 Task: Add Sprouts Whole Wheat Pita Bread 4 Pack to the cart.
Action: Mouse moved to (15, 68)
Screenshot: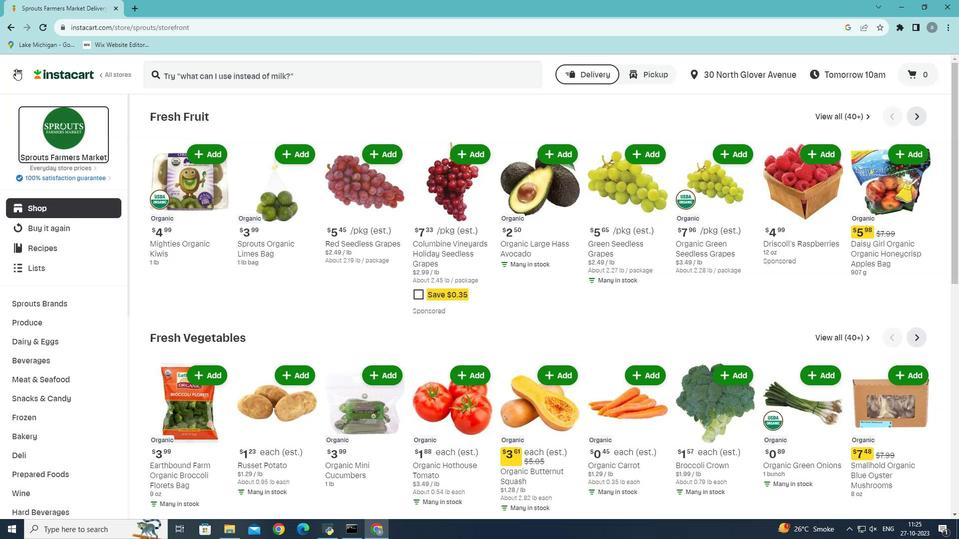 
Action: Mouse pressed left at (15, 68)
Screenshot: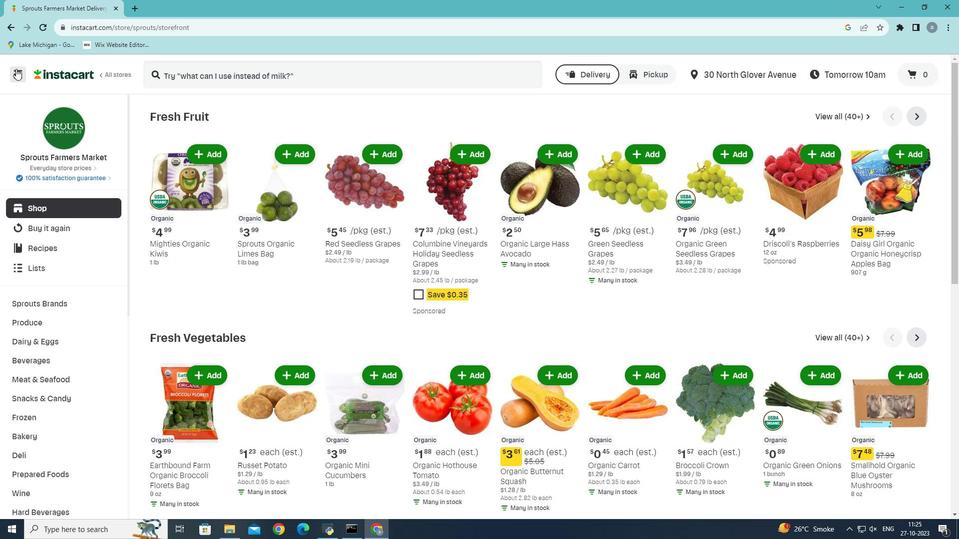 
Action: Mouse moved to (48, 293)
Screenshot: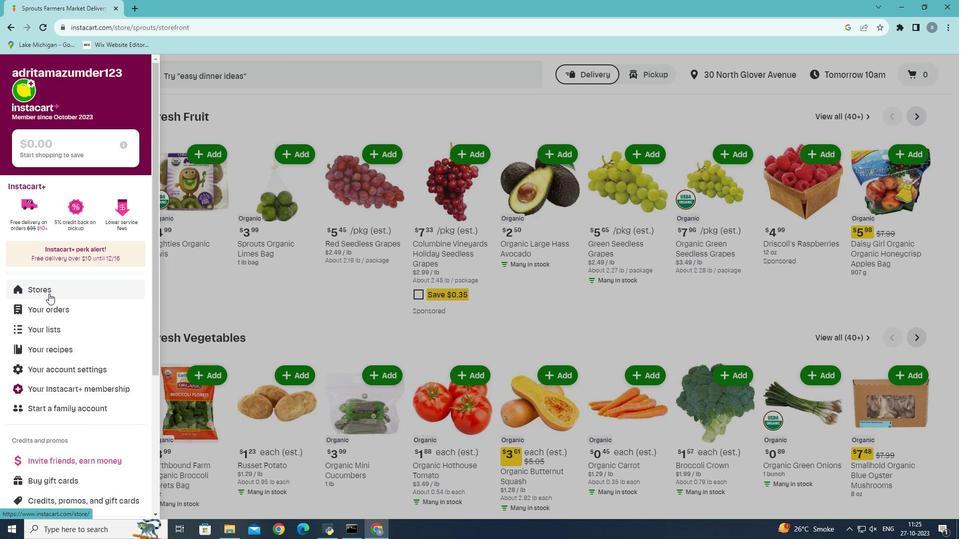 
Action: Mouse pressed left at (48, 293)
Screenshot: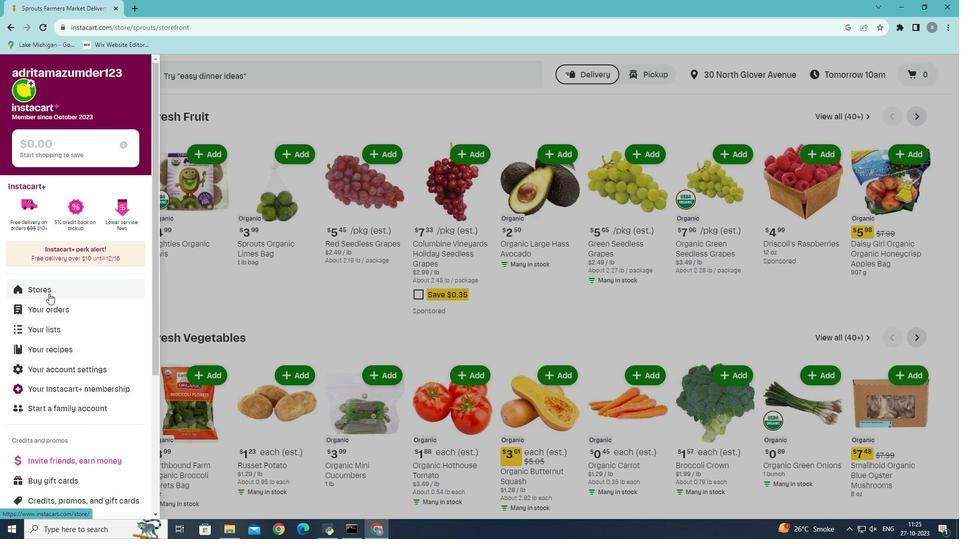 
Action: Mouse moved to (240, 114)
Screenshot: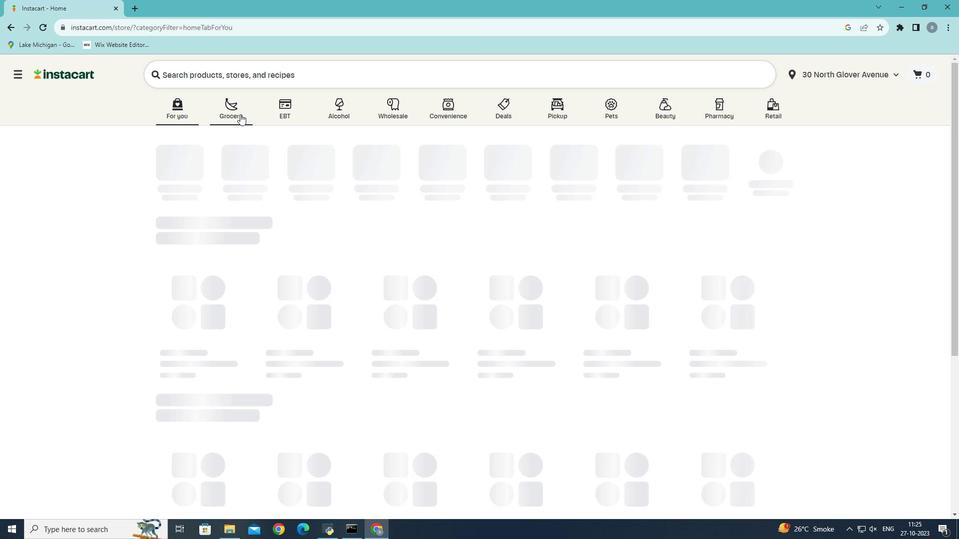 
Action: Mouse pressed left at (240, 114)
Screenshot: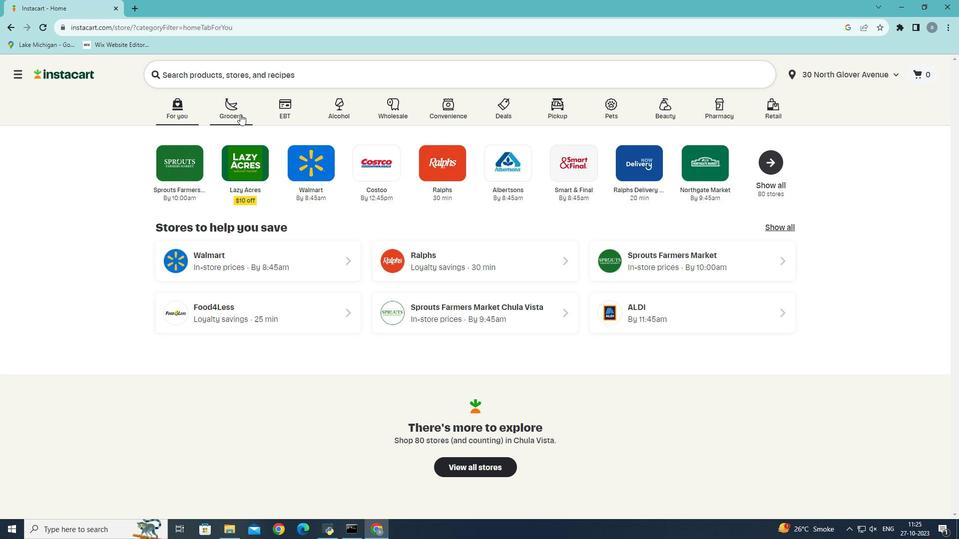 
Action: Mouse moved to (240, 313)
Screenshot: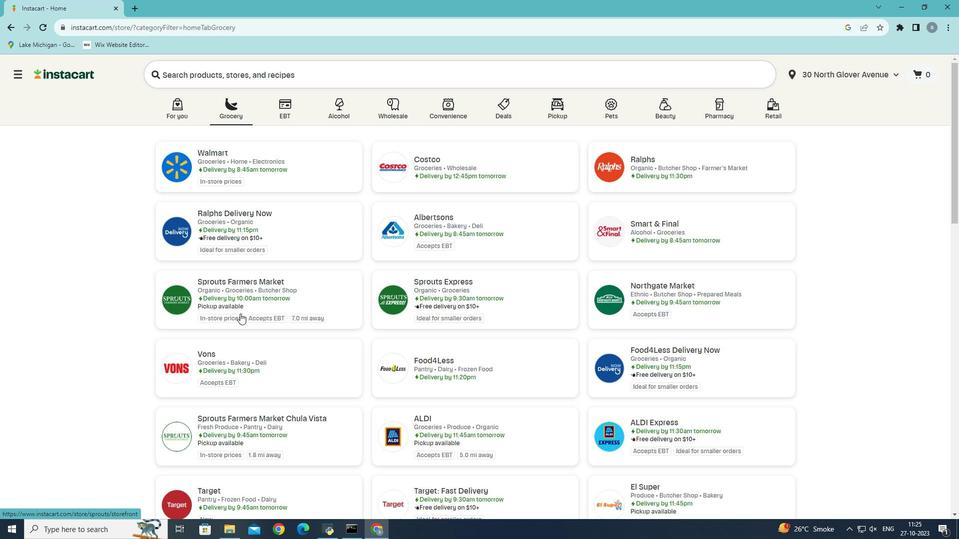 
Action: Mouse pressed left at (240, 313)
Screenshot: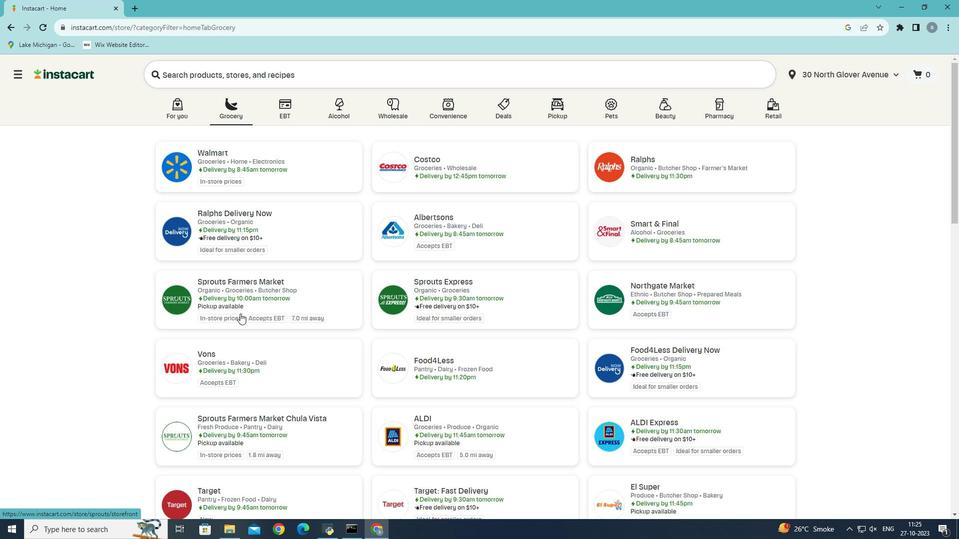 
Action: Mouse moved to (26, 431)
Screenshot: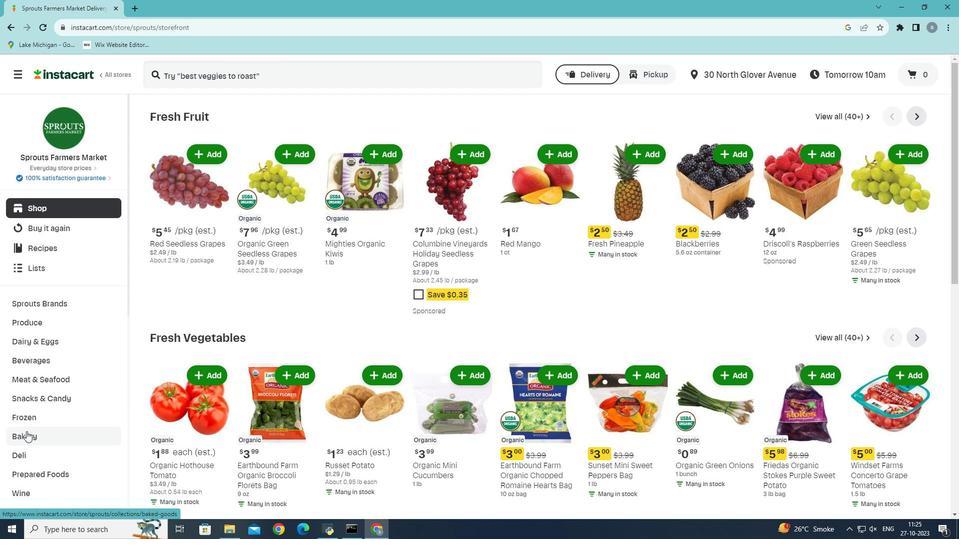 
Action: Mouse pressed left at (26, 431)
Screenshot: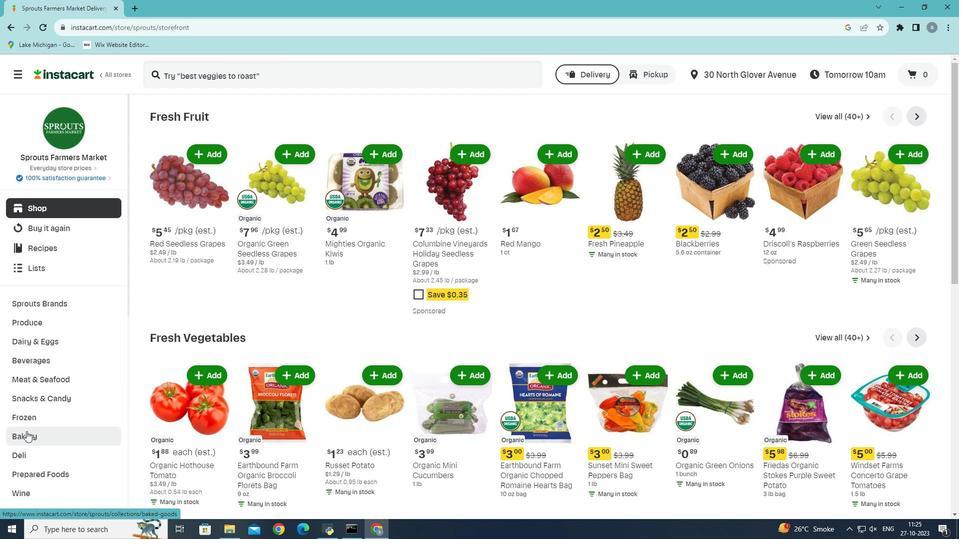 
Action: Mouse moved to (734, 137)
Screenshot: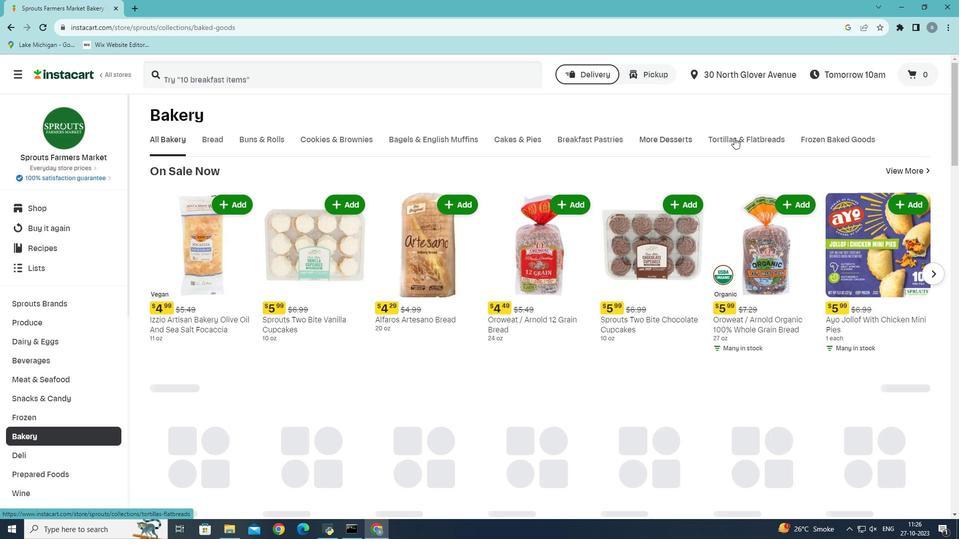 
Action: Mouse pressed left at (734, 137)
Screenshot: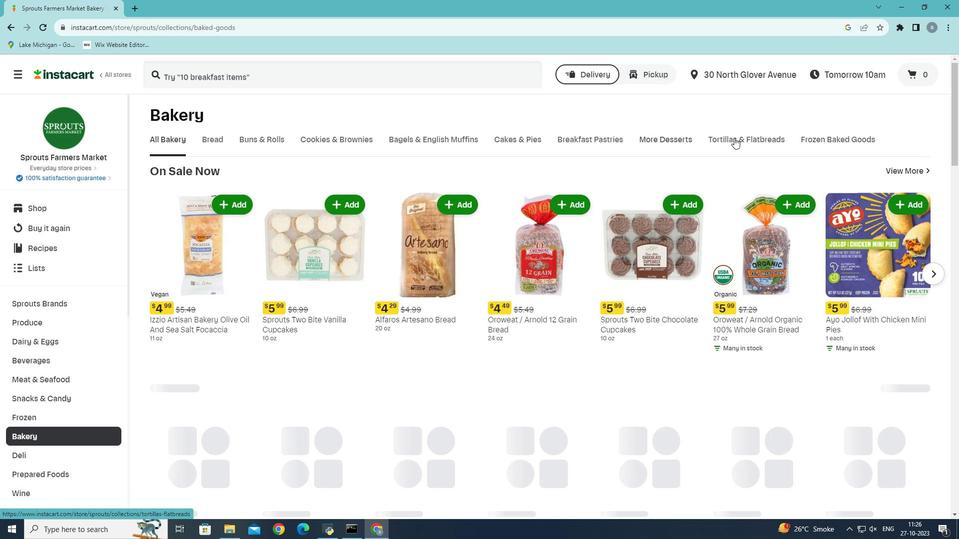 
Action: Mouse moved to (292, 187)
Screenshot: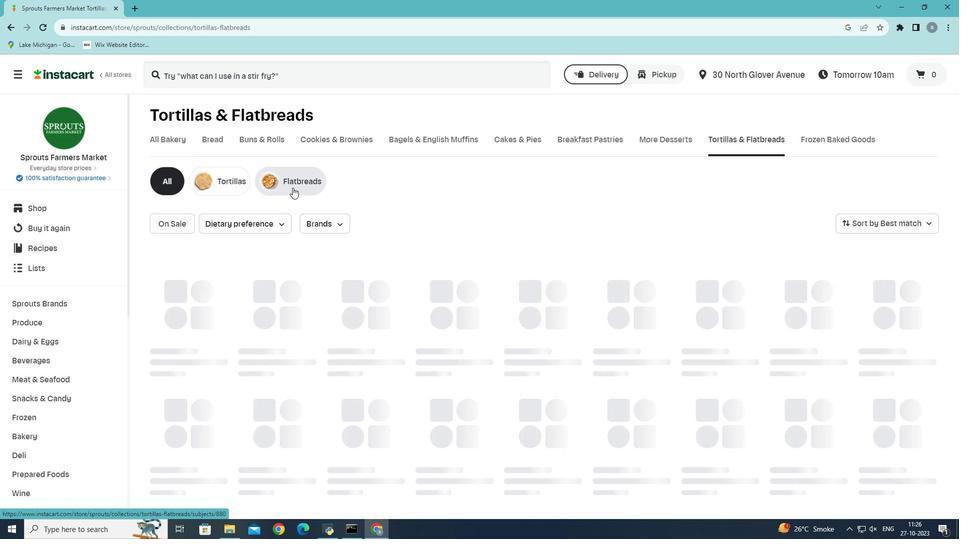 
Action: Mouse pressed left at (292, 187)
Screenshot: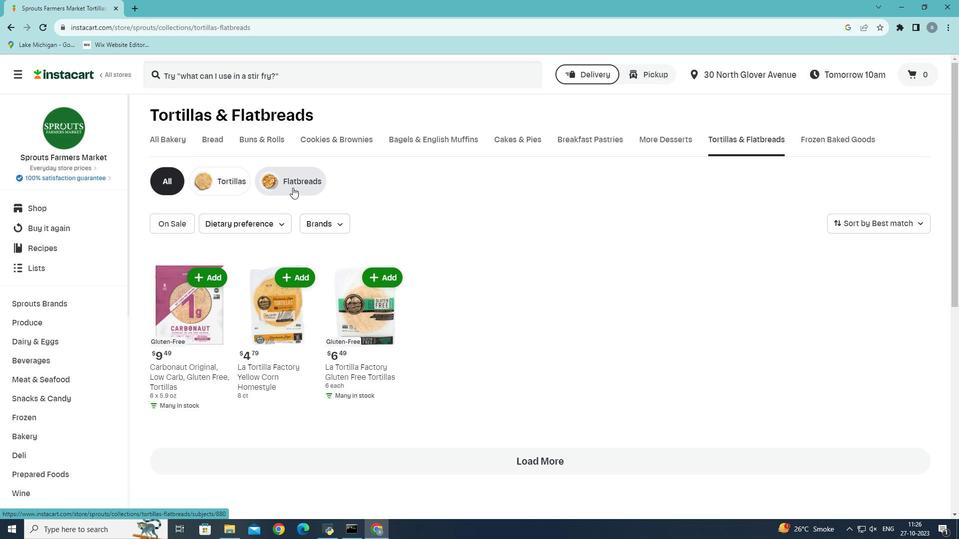 
Action: Mouse moved to (275, 181)
Screenshot: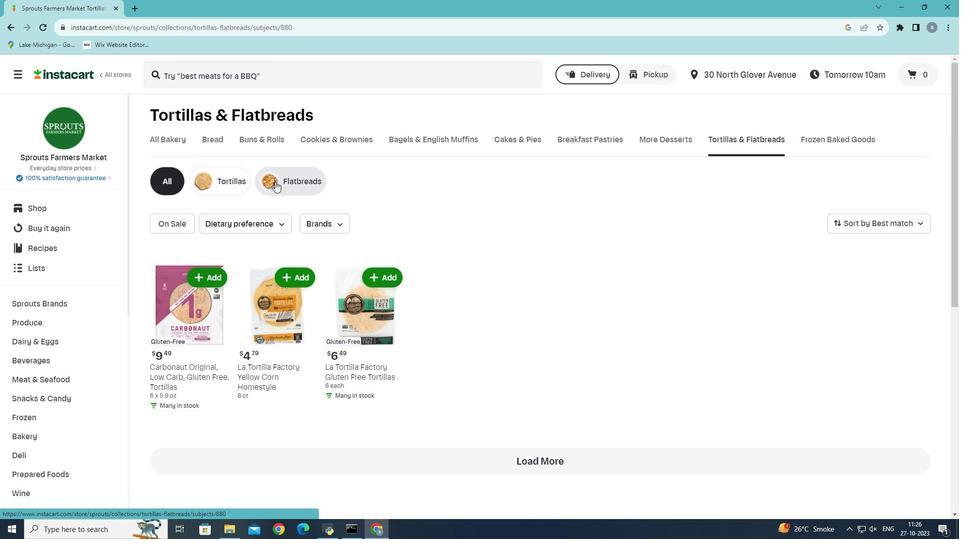 
Action: Mouse pressed left at (275, 181)
Screenshot: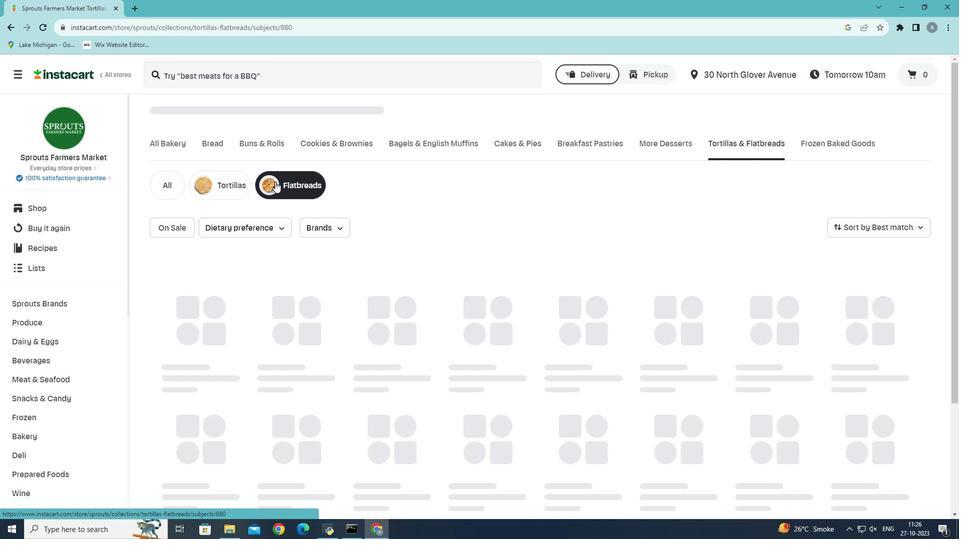 
Action: Mouse moved to (505, 329)
Screenshot: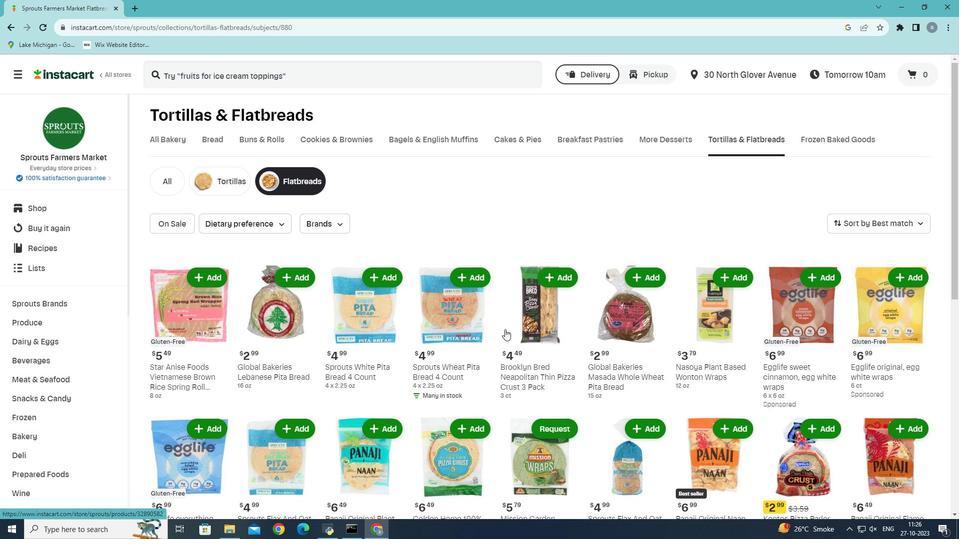 
Action: Mouse scrolled (505, 329) with delta (0, 0)
Screenshot: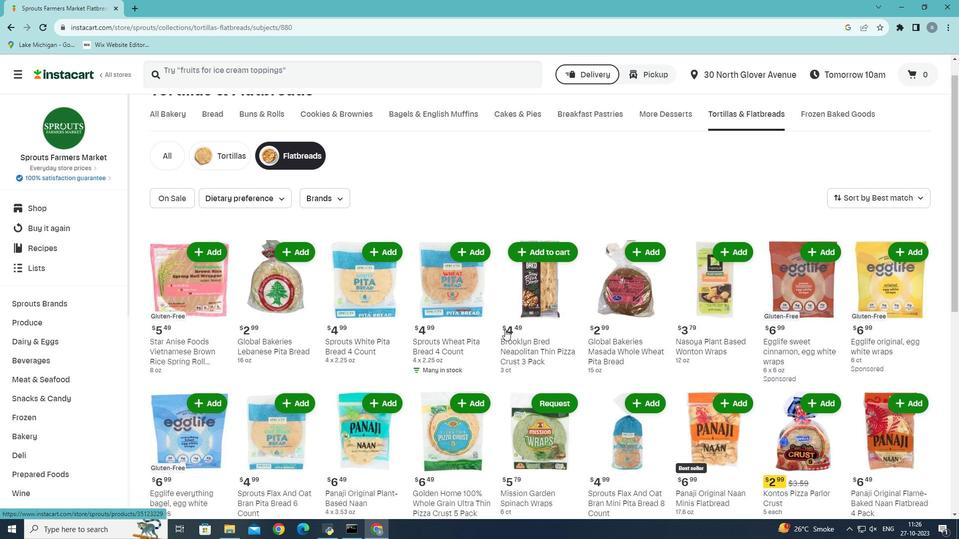
Action: Mouse scrolled (505, 329) with delta (0, 0)
Screenshot: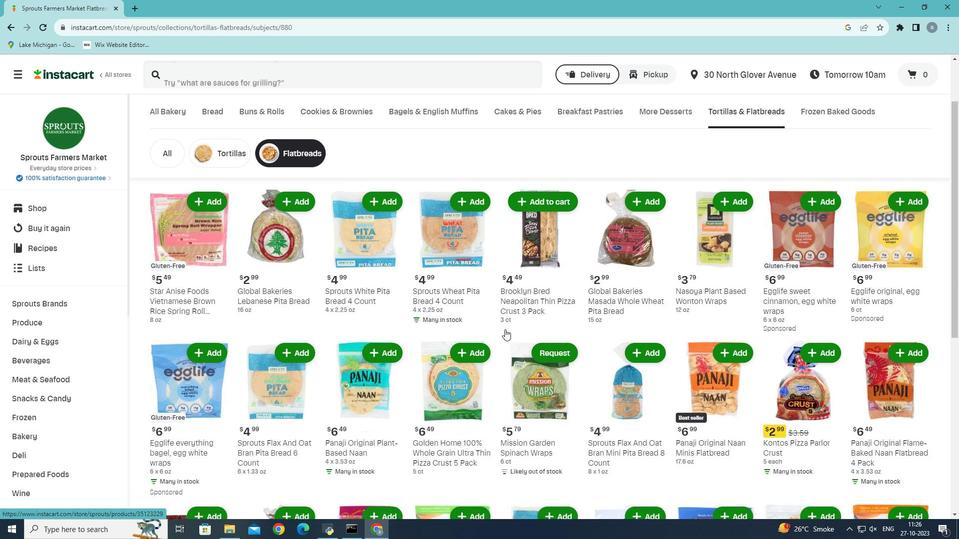 
Action: Mouse scrolled (505, 329) with delta (0, 0)
Screenshot: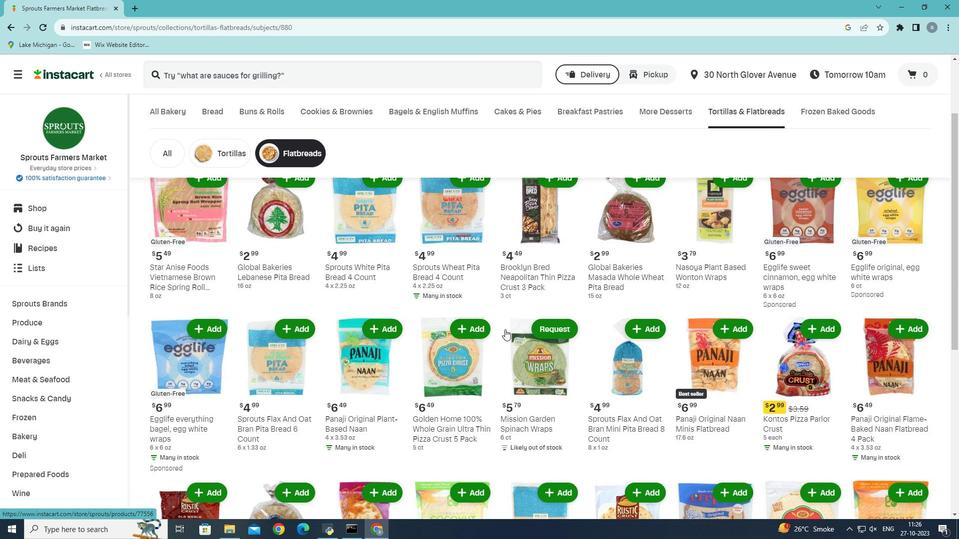 
Action: Mouse moved to (505, 329)
Screenshot: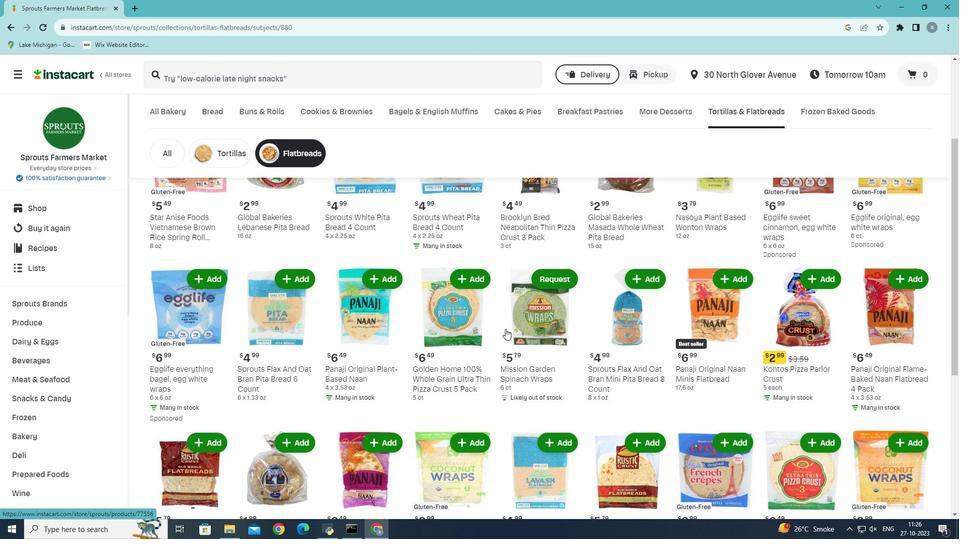 
Action: Mouse scrolled (505, 328) with delta (0, 0)
Screenshot: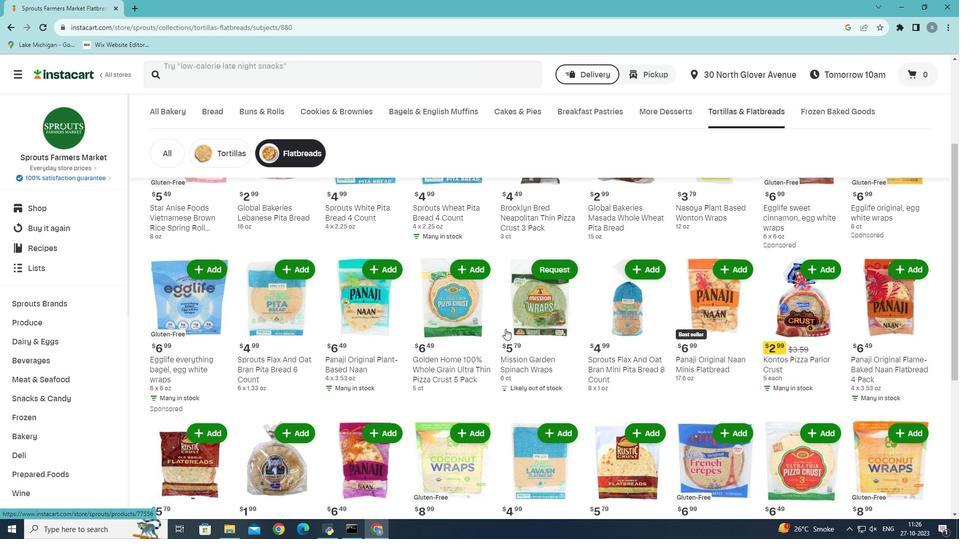 
Action: Mouse scrolled (505, 328) with delta (0, 0)
Screenshot: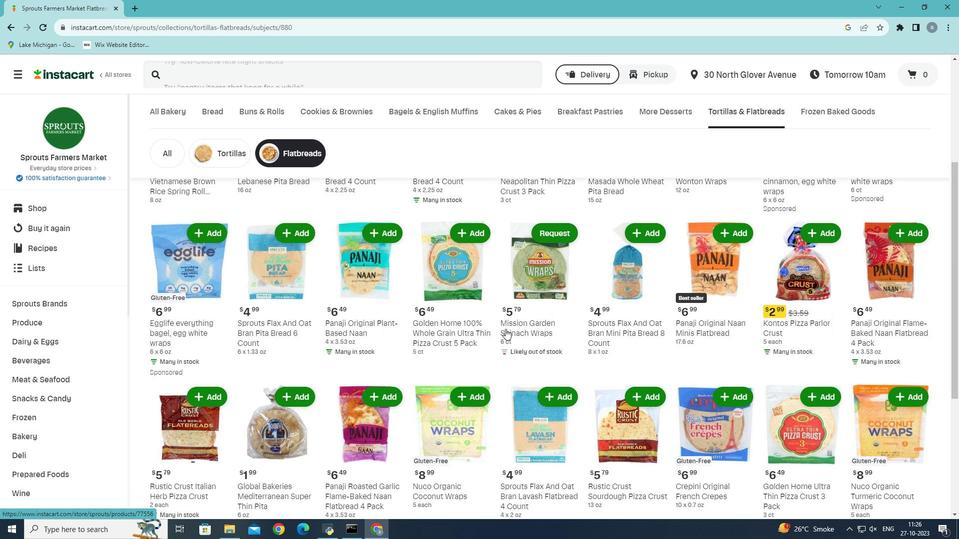 
Action: Mouse moved to (505, 328)
Screenshot: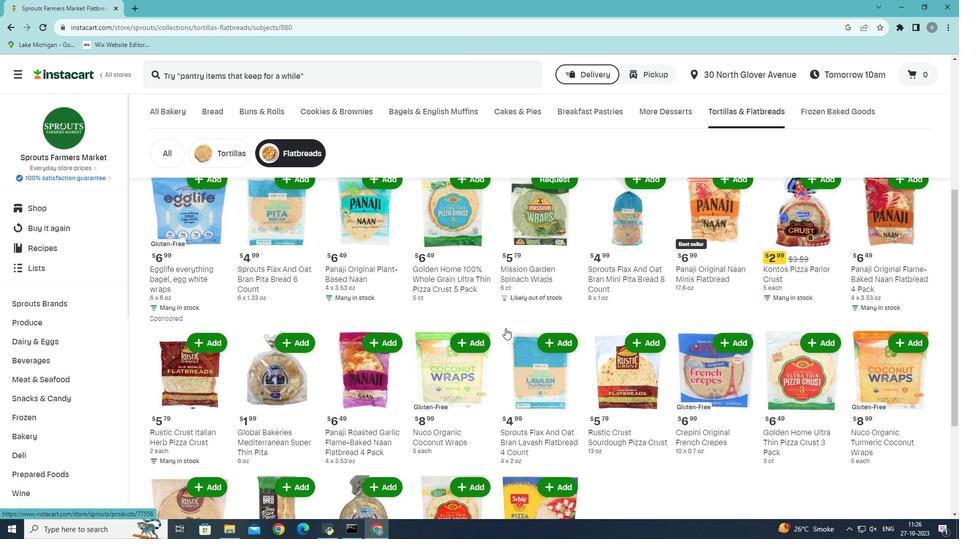 
Action: Mouse scrolled (505, 328) with delta (0, 0)
Screenshot: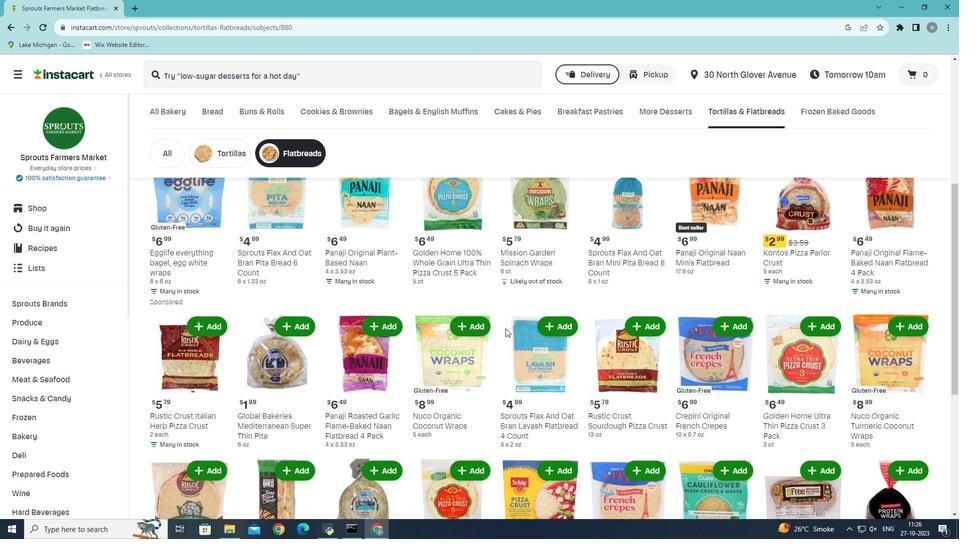 
Action: Mouse scrolled (505, 328) with delta (0, 0)
Screenshot: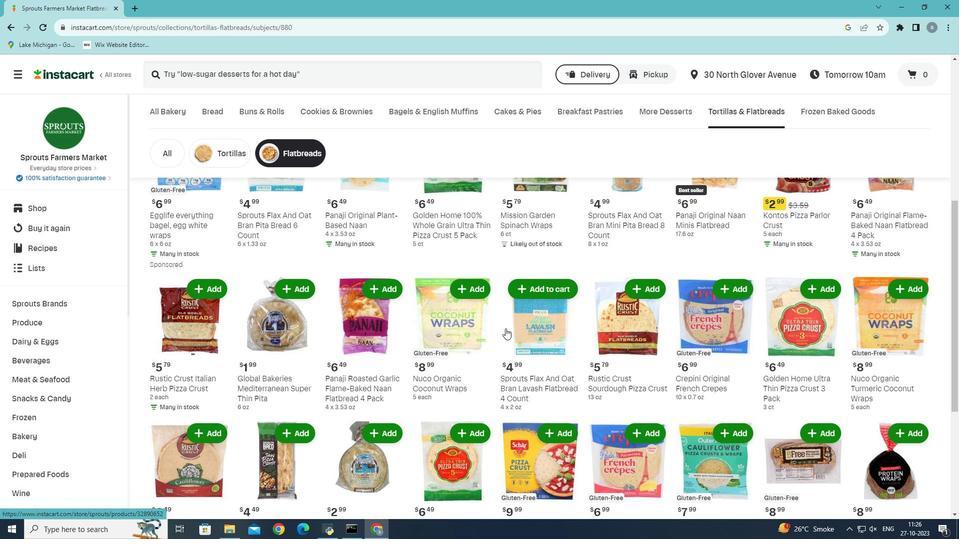 
Action: Mouse scrolled (505, 328) with delta (0, 0)
Screenshot: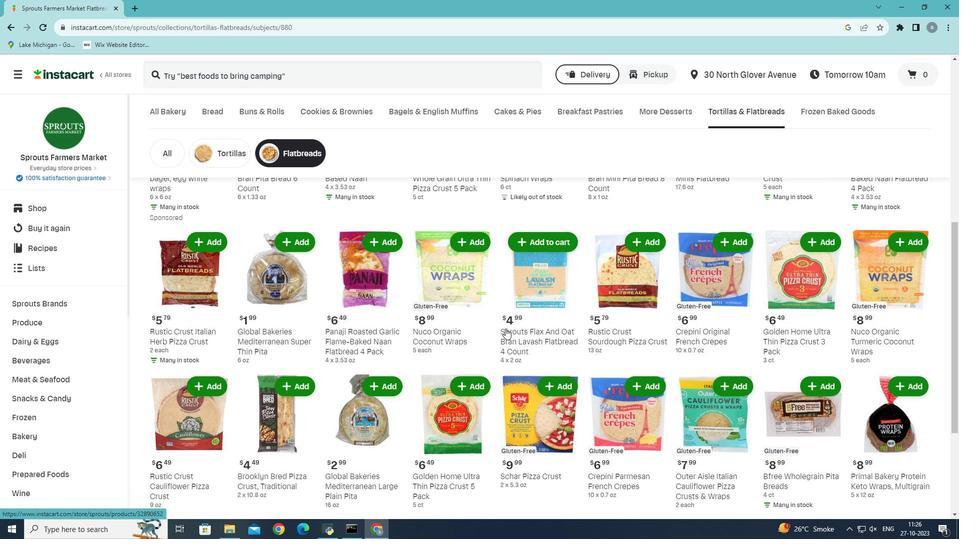 
Action: Mouse scrolled (505, 328) with delta (0, 0)
Screenshot: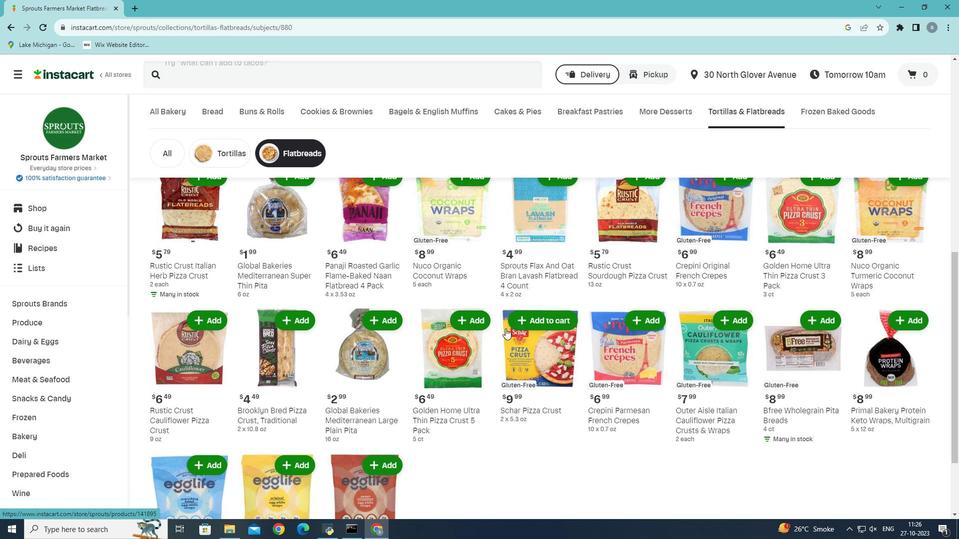 
Action: Mouse scrolled (505, 328) with delta (0, 0)
Screenshot: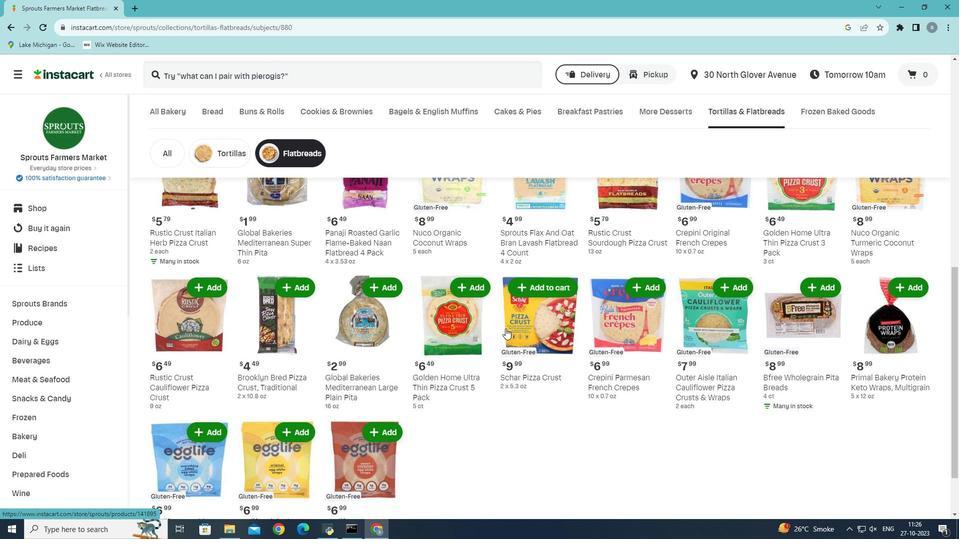 
Action: Mouse scrolled (505, 328) with delta (0, 0)
Screenshot: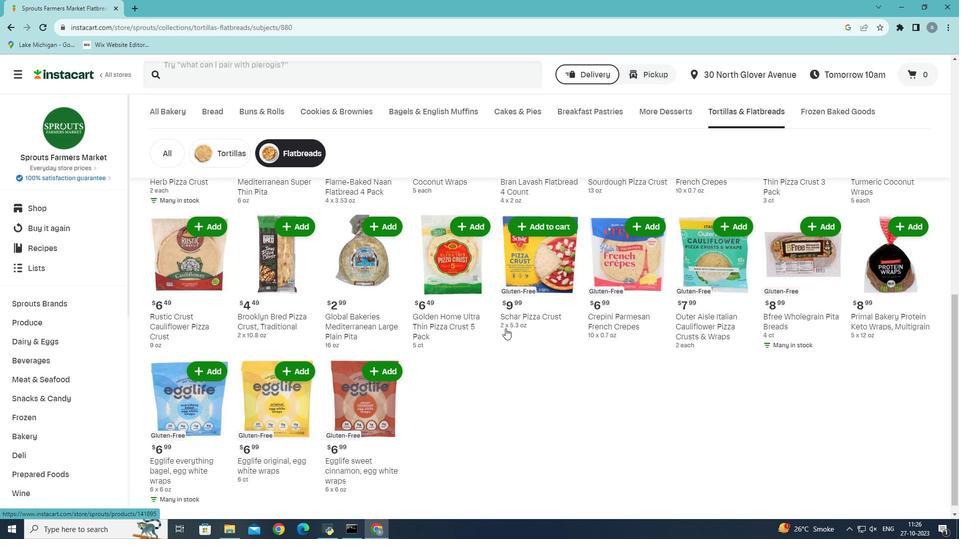 
Action: Mouse scrolled (505, 328) with delta (0, 0)
Screenshot: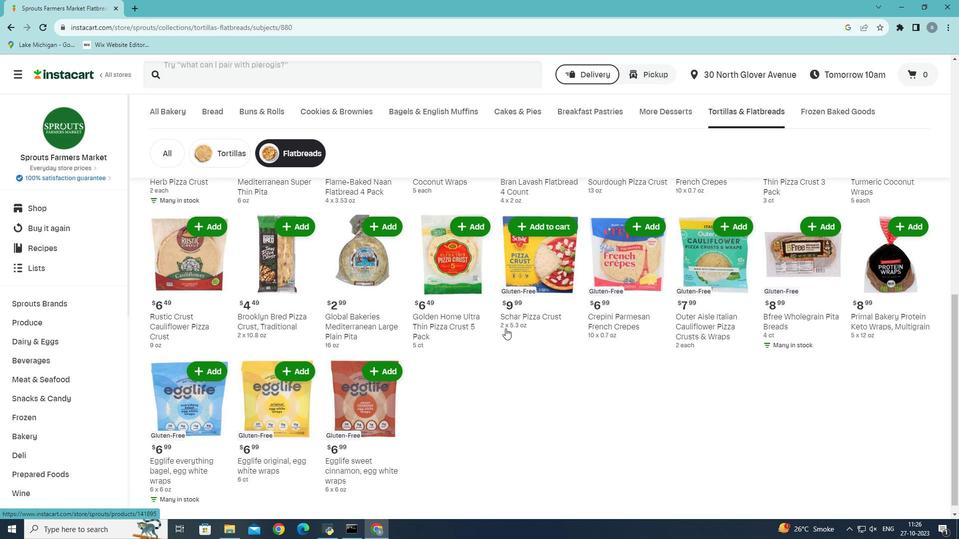 
Action: Mouse scrolled (505, 328) with delta (0, 0)
Screenshot: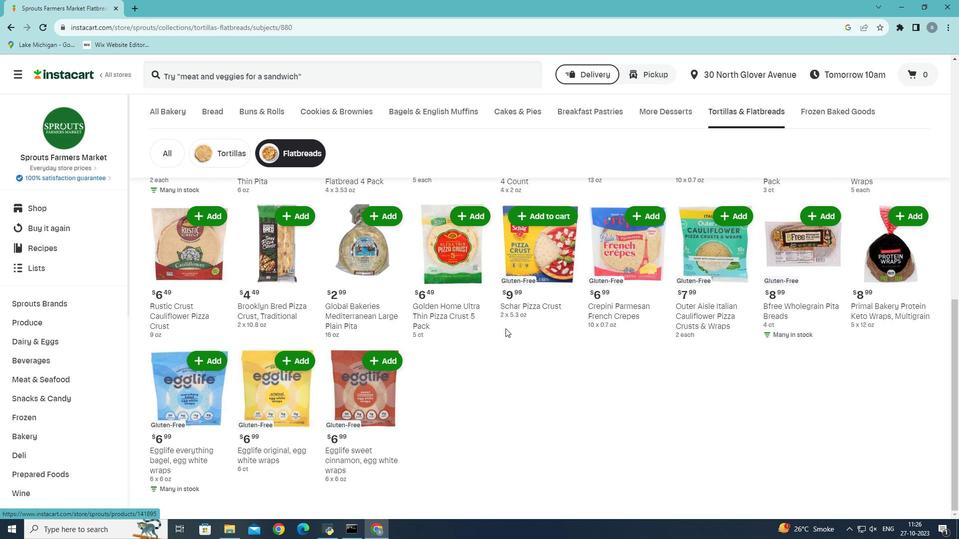 
Action: Mouse scrolled (505, 329) with delta (0, 0)
Screenshot: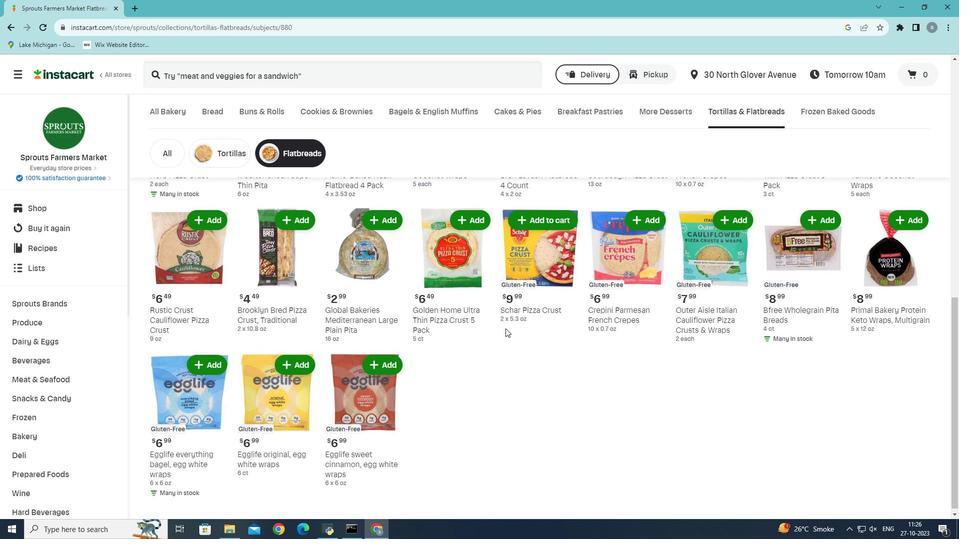 
Action: Mouse scrolled (505, 329) with delta (0, 0)
Screenshot: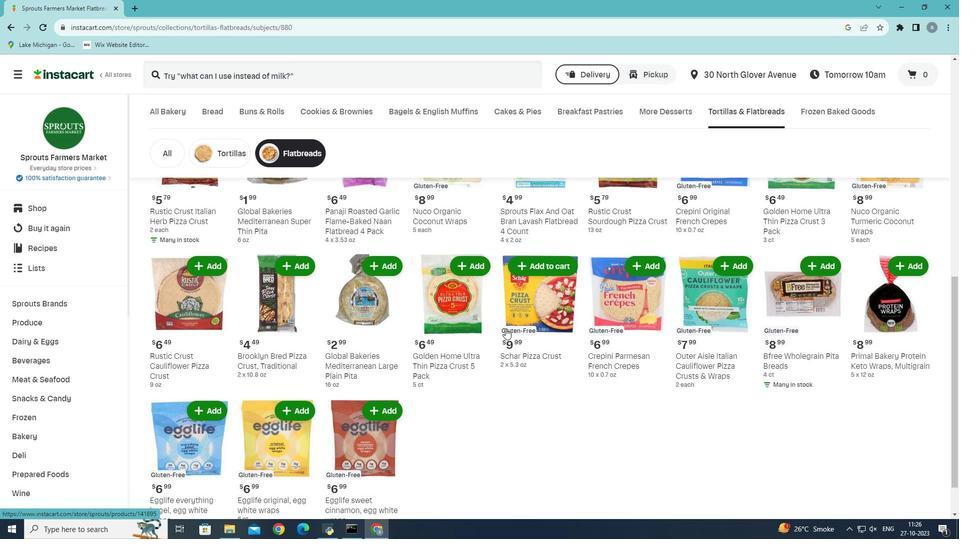 
Action: Mouse moved to (505, 328)
Screenshot: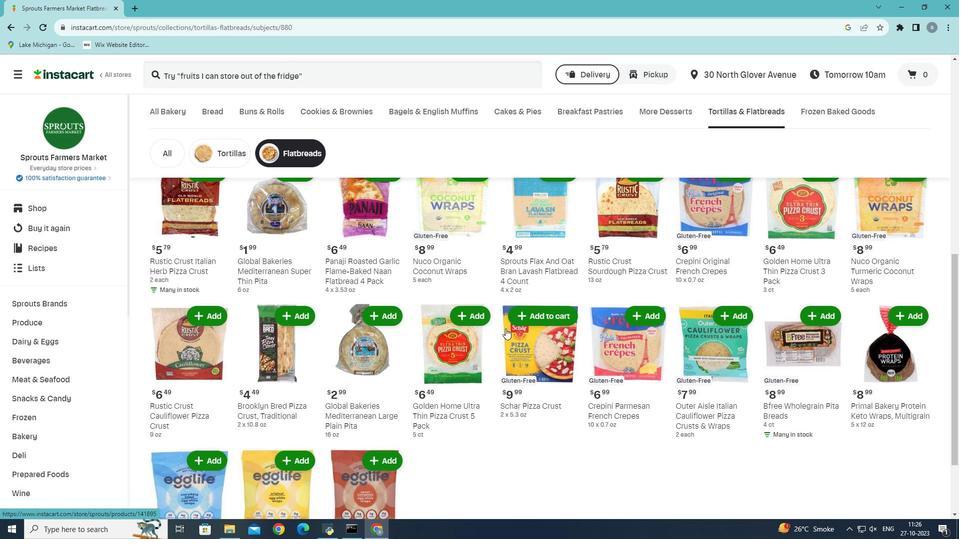 
Action: Mouse scrolled (505, 329) with delta (0, 0)
Screenshot: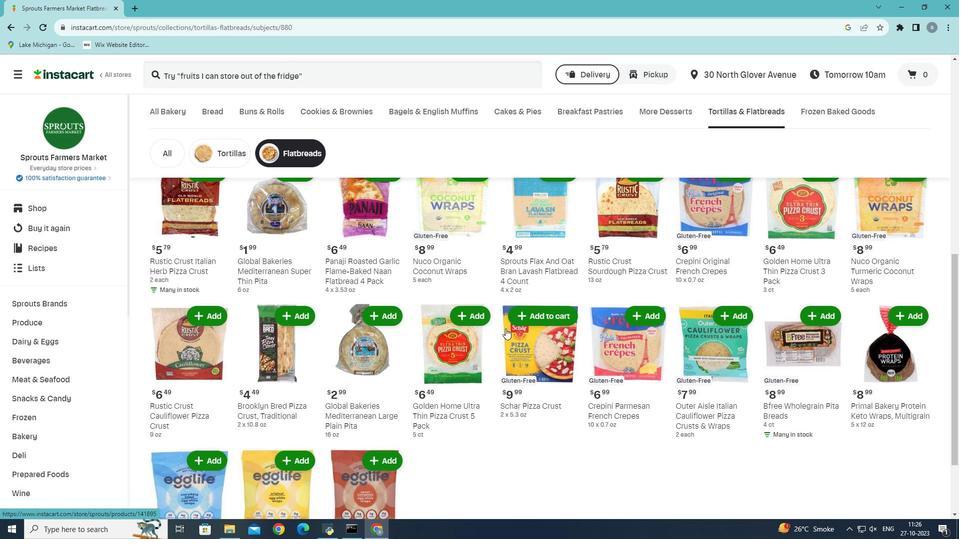 
Action: Mouse scrolled (505, 329) with delta (0, 0)
Screenshot: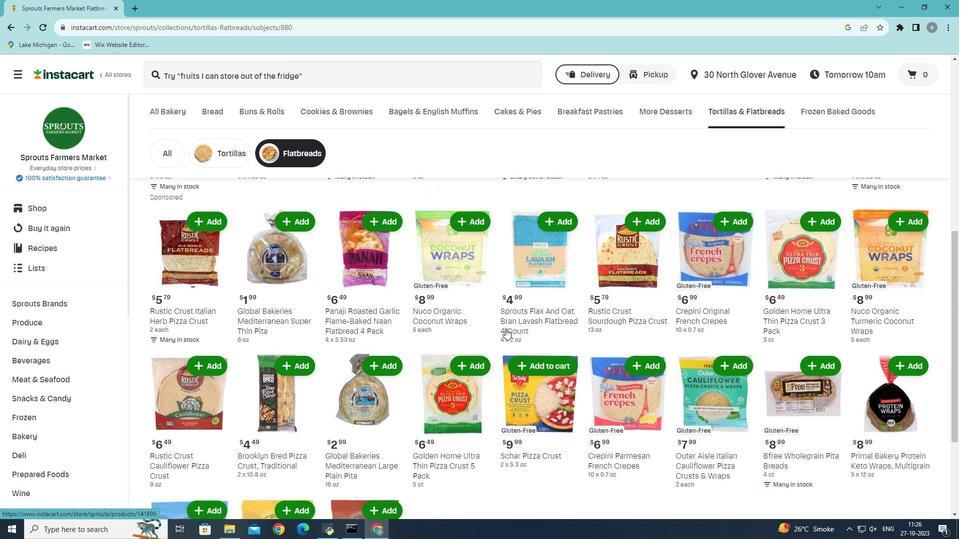 
Action: Mouse scrolled (505, 329) with delta (0, 0)
Screenshot: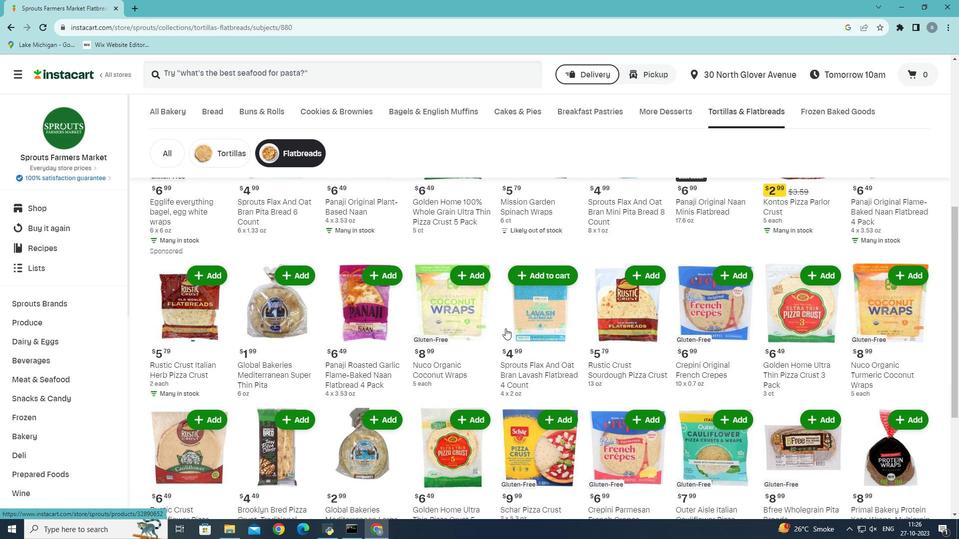 
Action: Mouse scrolled (505, 329) with delta (0, 0)
Screenshot: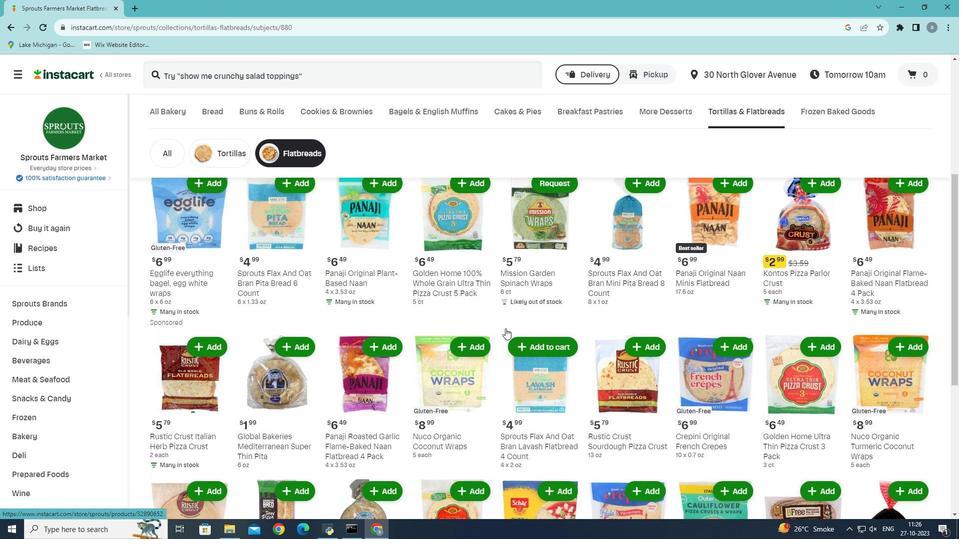 
Action: Mouse scrolled (505, 329) with delta (0, 0)
Screenshot: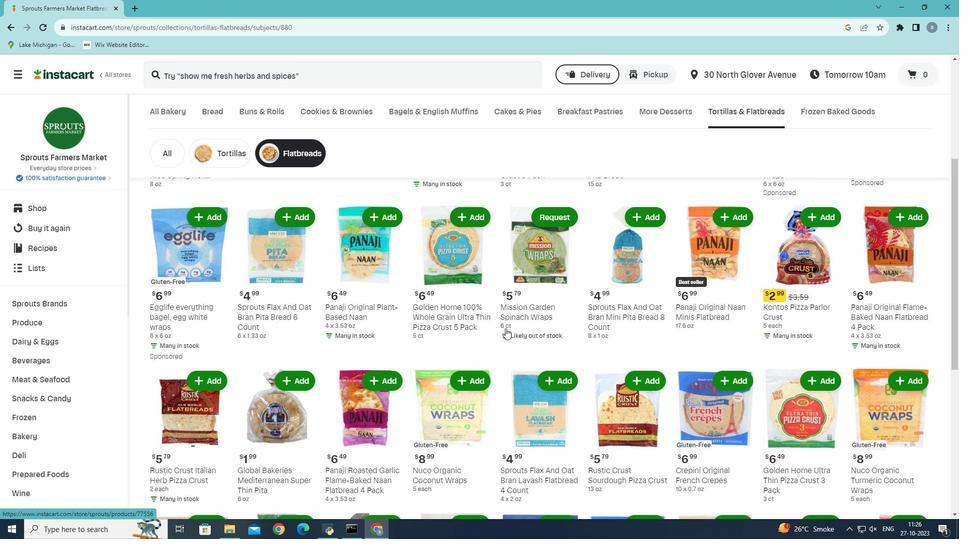 
Action: Mouse moved to (504, 323)
Screenshot: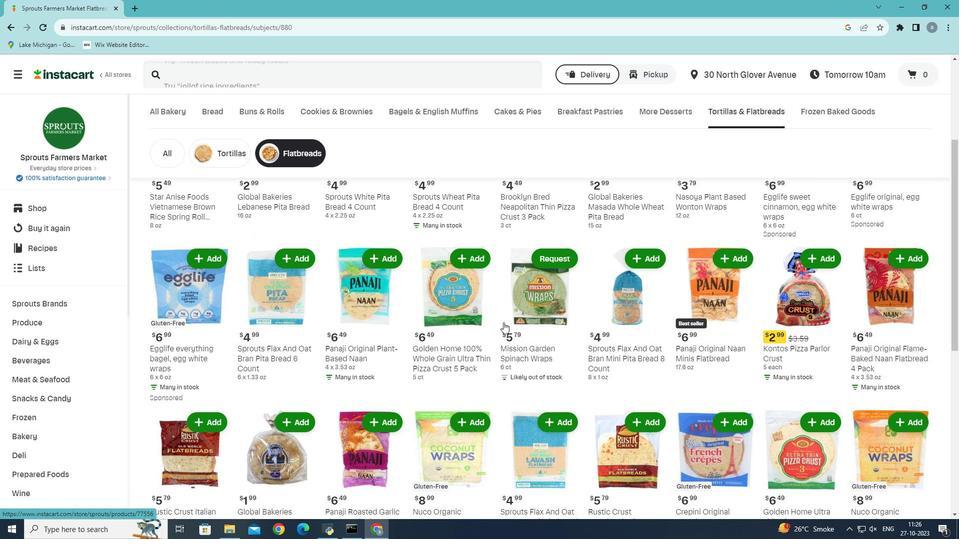 
Action: Mouse scrolled (504, 324) with delta (0, 0)
Screenshot: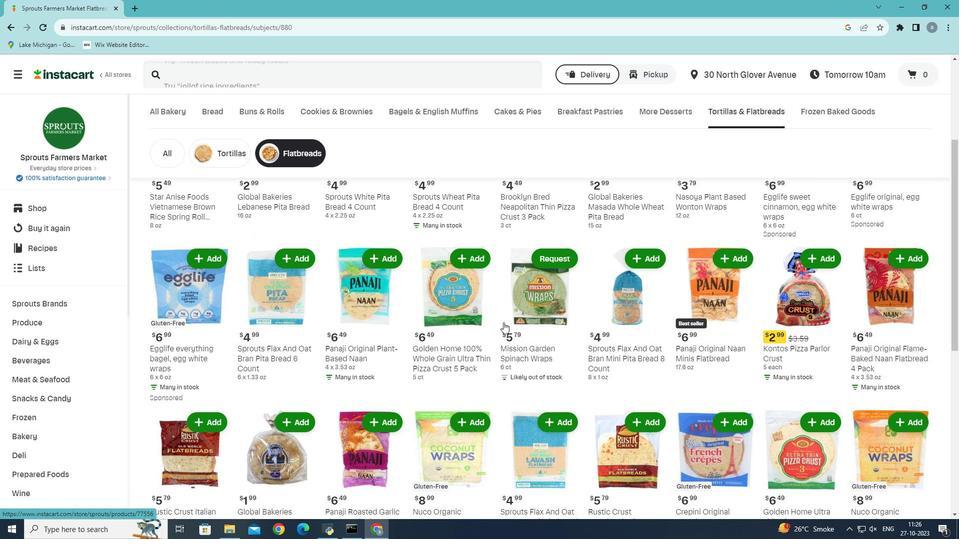 
Action: Mouse moved to (503, 322)
Screenshot: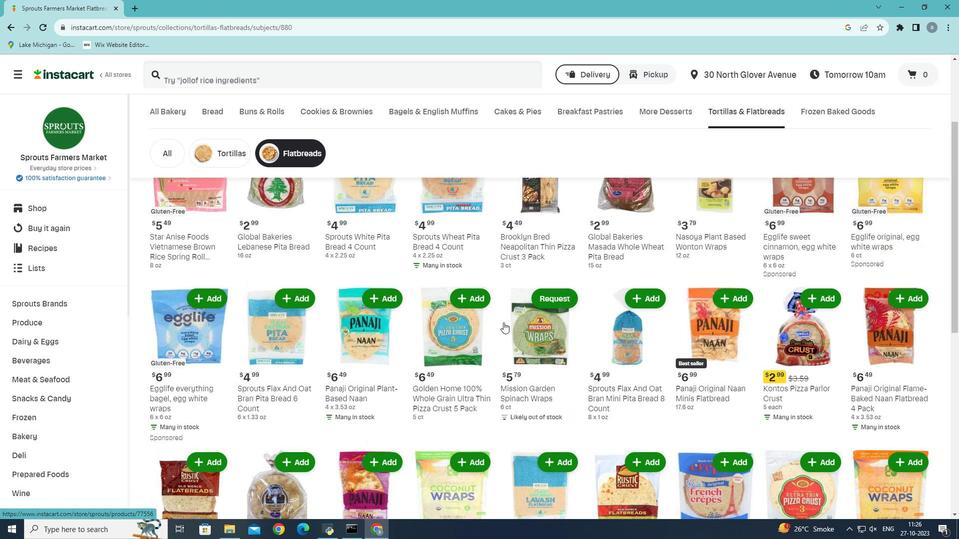 
Action: Mouse scrolled (503, 323) with delta (0, 0)
Screenshot: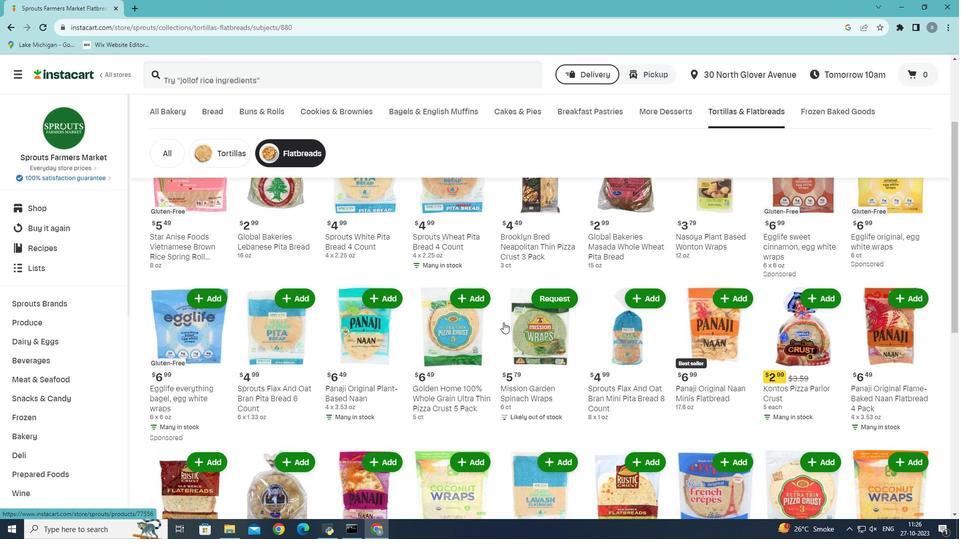 
Action: Mouse moved to (385, 208)
Screenshot: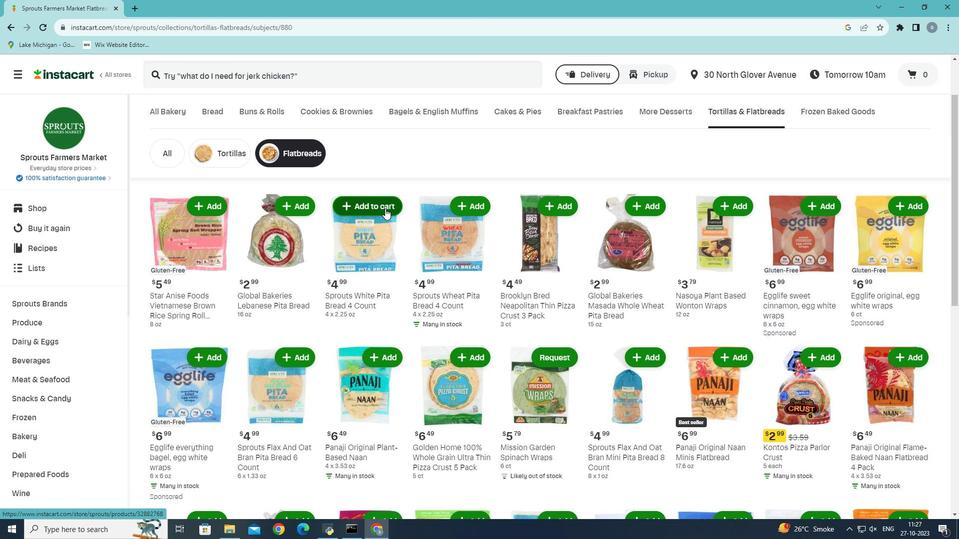 
Action: Mouse pressed left at (385, 208)
Screenshot: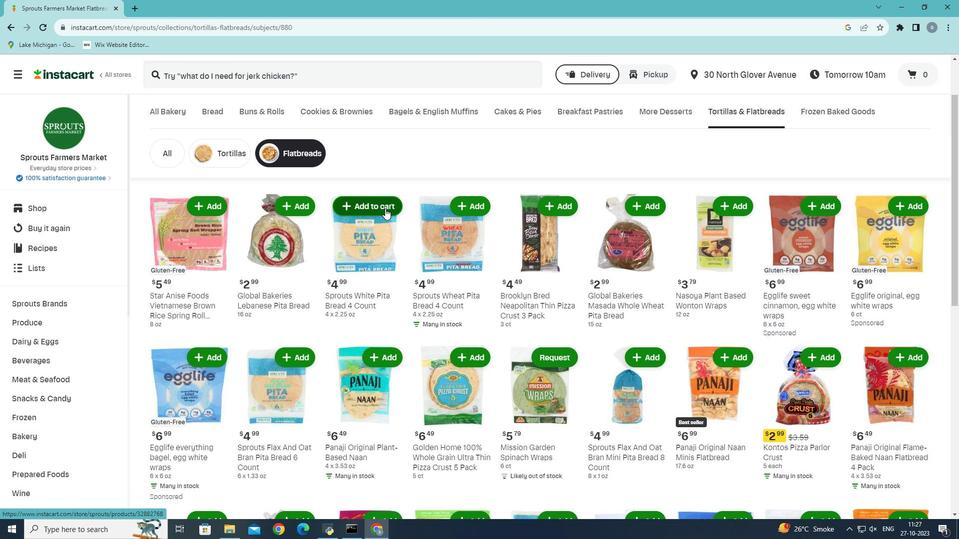 
Action: Mouse moved to (386, 229)
Screenshot: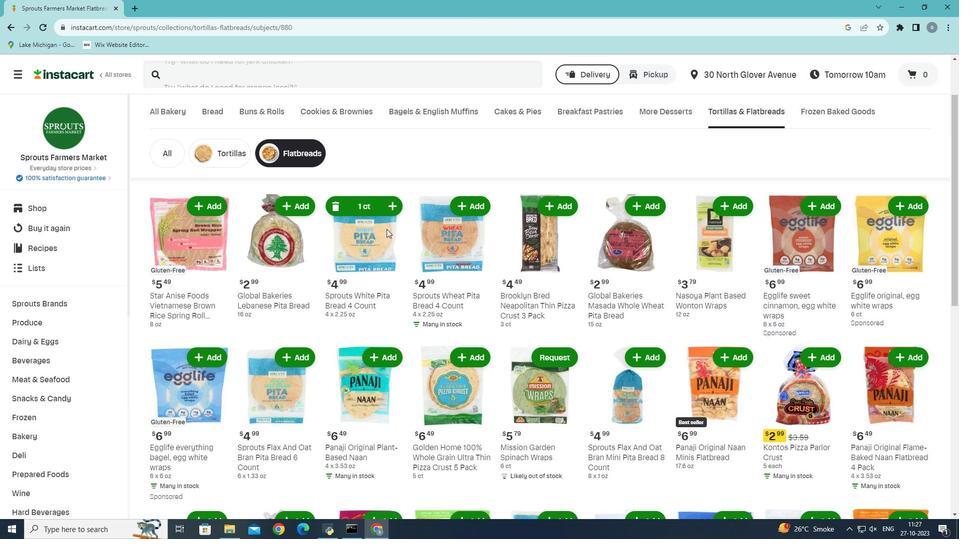 
